Task: Provide feedback on Microsoft Outlook using the feedback feature.
Action: Mouse moved to (284, 32)
Screenshot: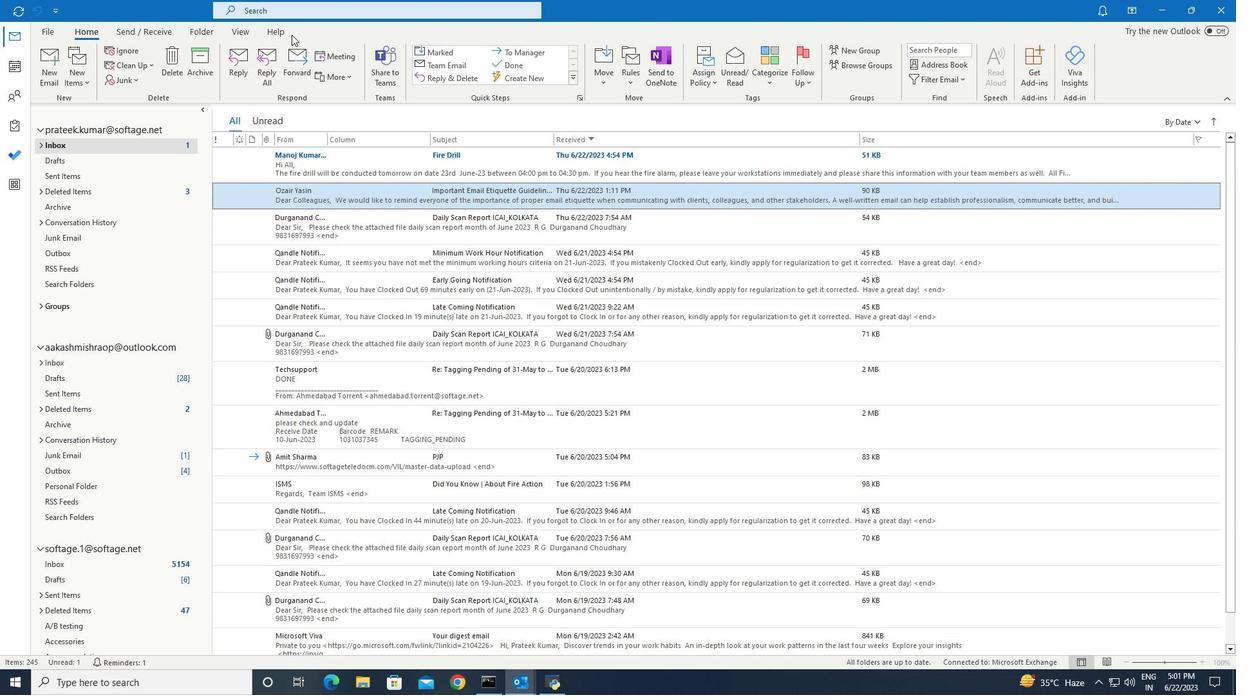 
Action: Mouse pressed left at (284, 32)
Screenshot: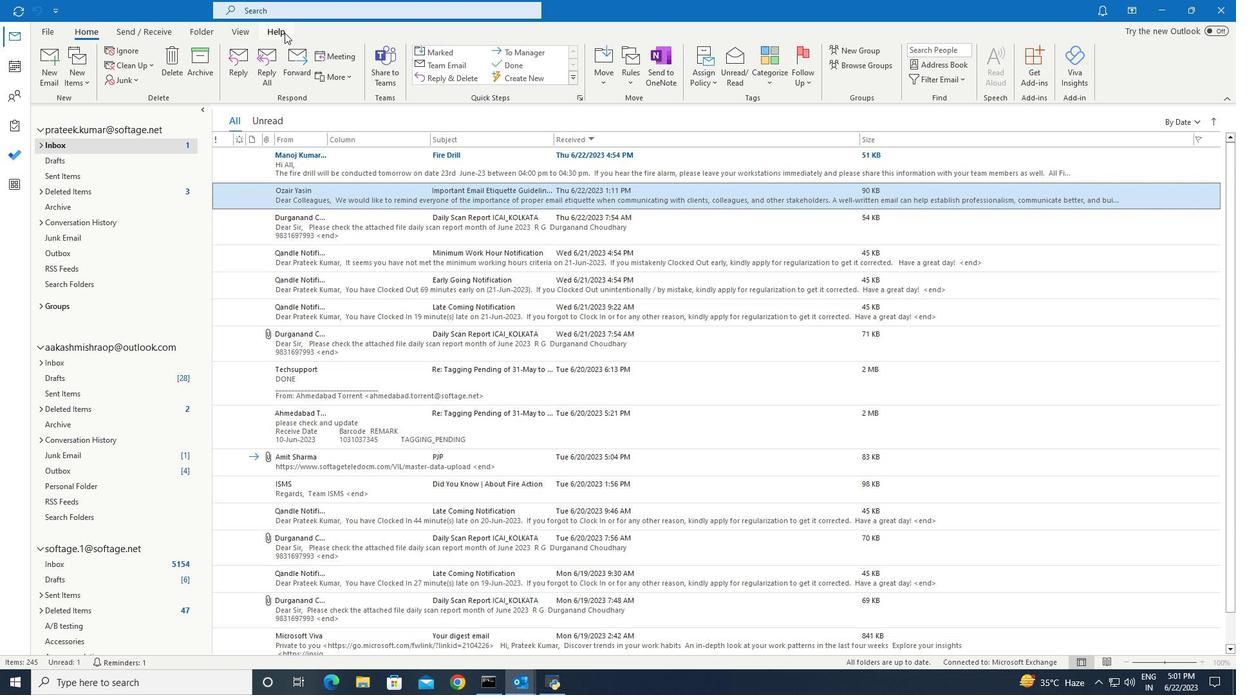 
Action: Mouse moved to (191, 61)
Screenshot: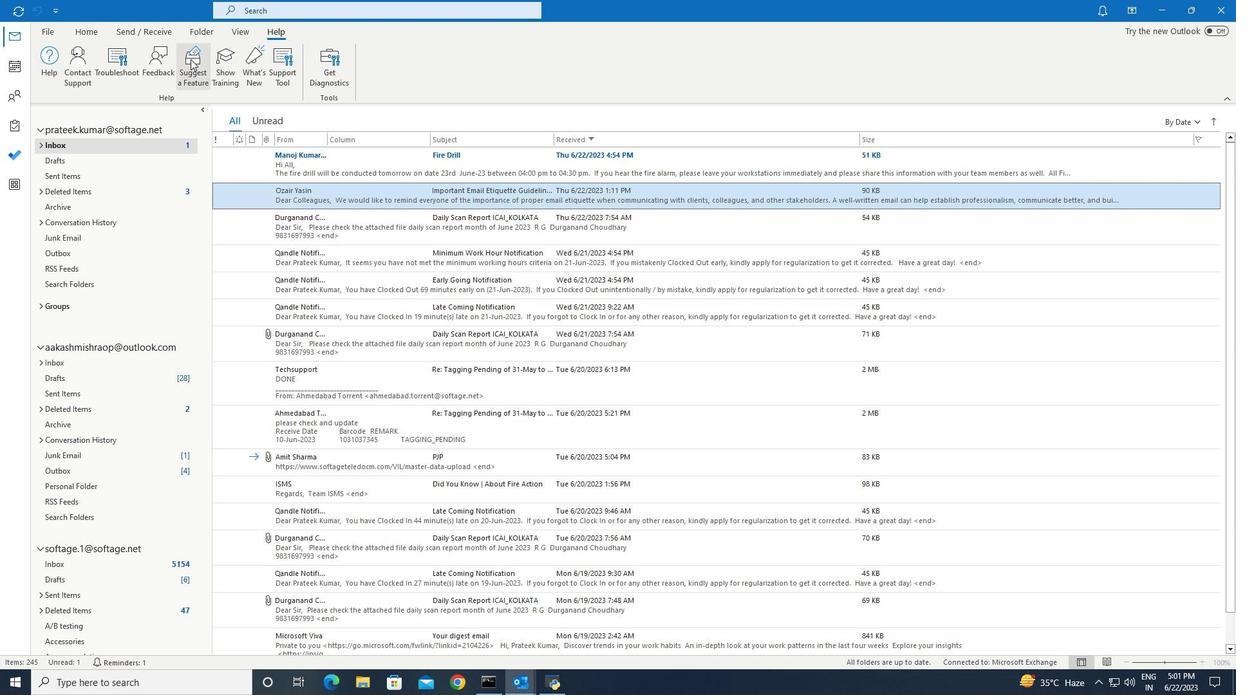 
Action: Mouse pressed left at (191, 61)
Screenshot: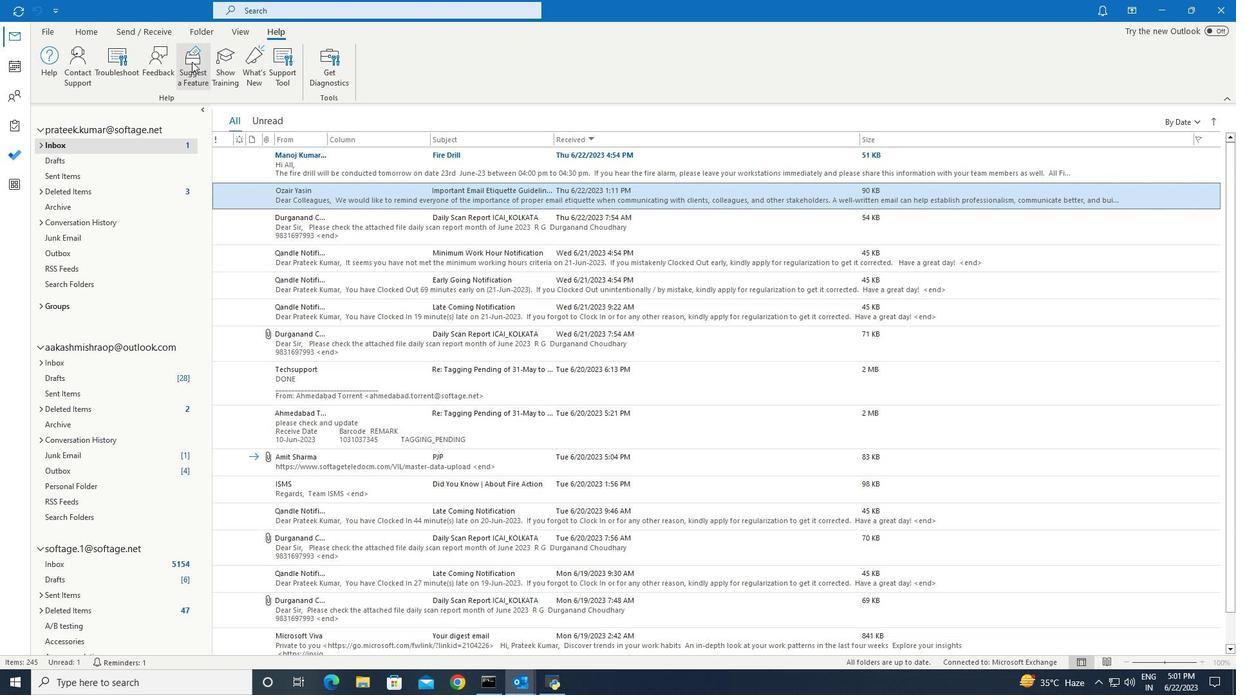
Action: Mouse moved to (1050, 399)
Screenshot: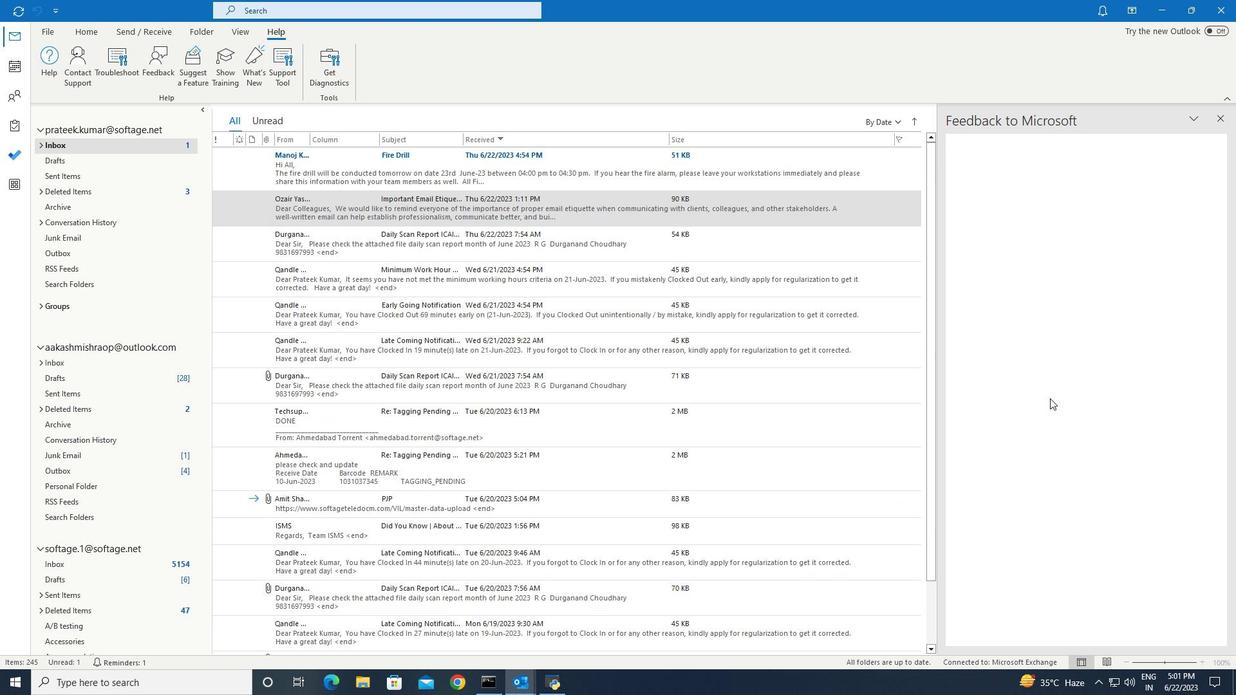 
